 Task: Set the Address to "132, My Street, Kingston, New York 12401" under new customer in creating a New Invoice.
Action: Mouse moved to (164, 20)
Screenshot: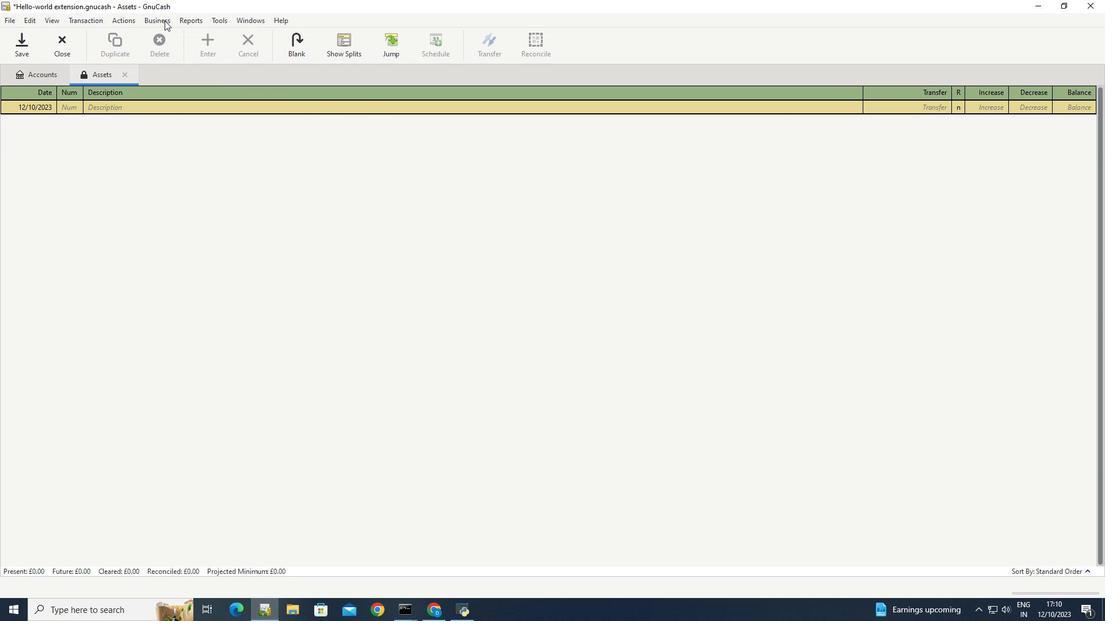 
Action: Mouse pressed left at (164, 20)
Screenshot: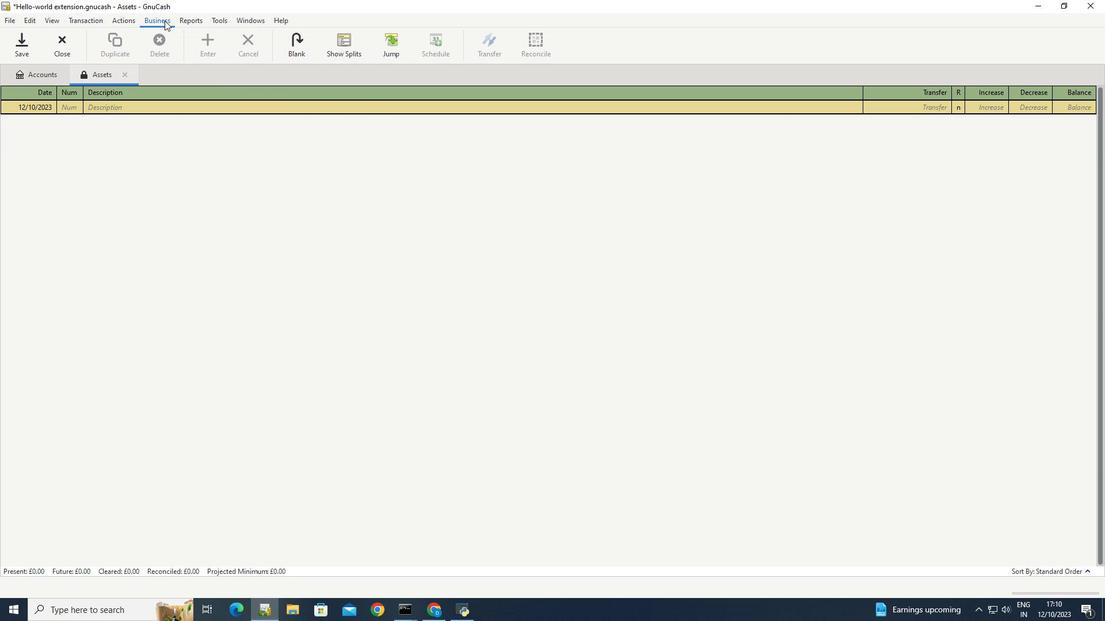 
Action: Mouse moved to (291, 80)
Screenshot: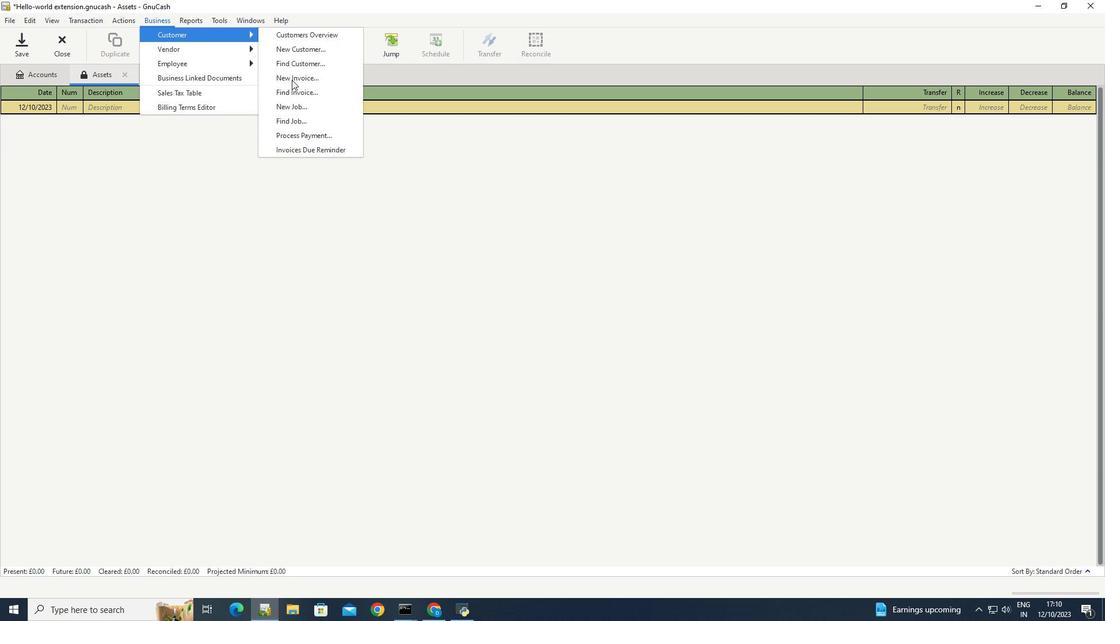 
Action: Mouse pressed left at (291, 80)
Screenshot: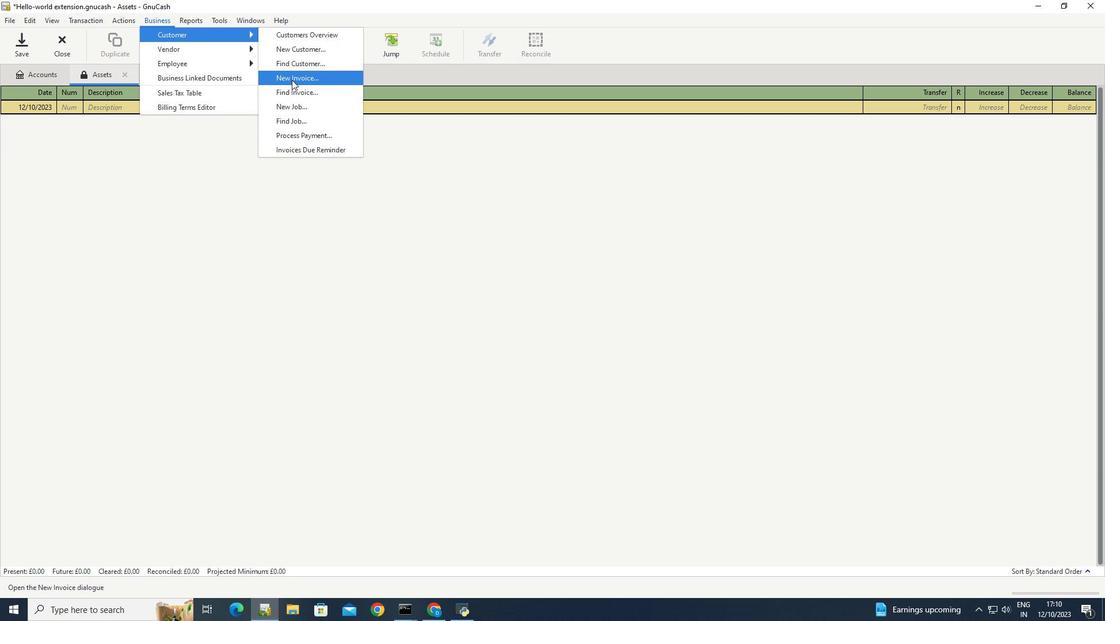 
Action: Mouse moved to (619, 303)
Screenshot: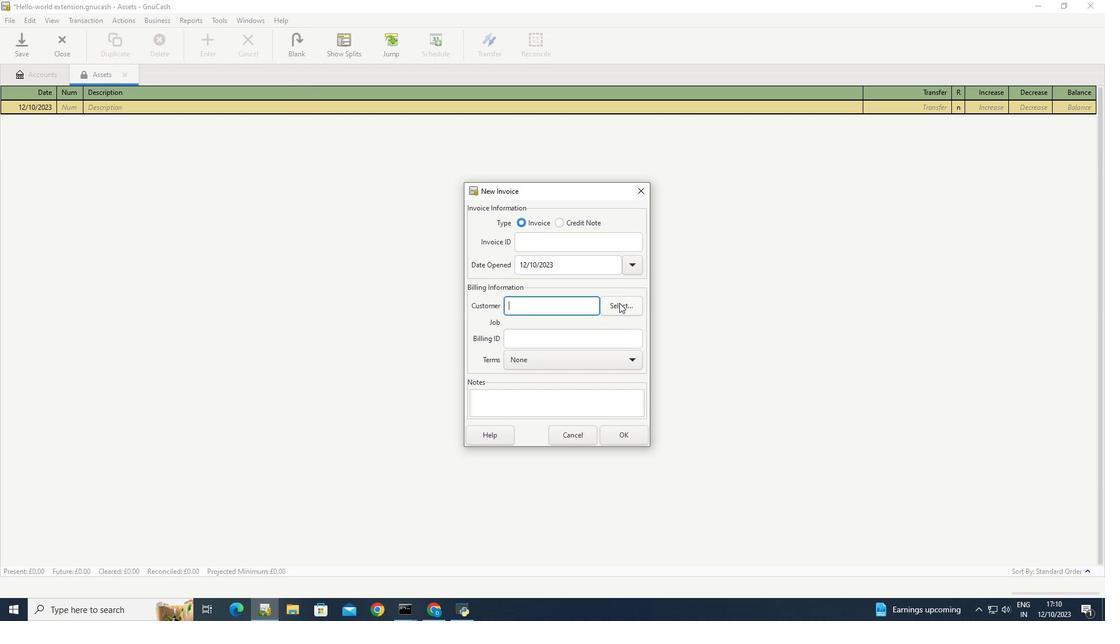 
Action: Mouse pressed left at (619, 303)
Screenshot: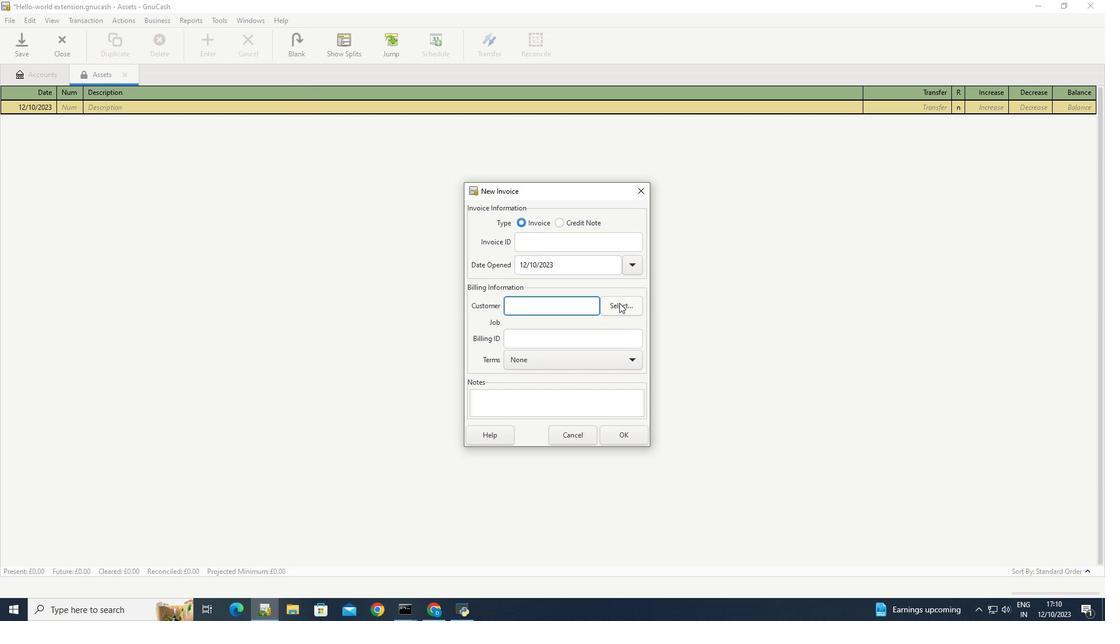 
Action: Mouse moved to (577, 392)
Screenshot: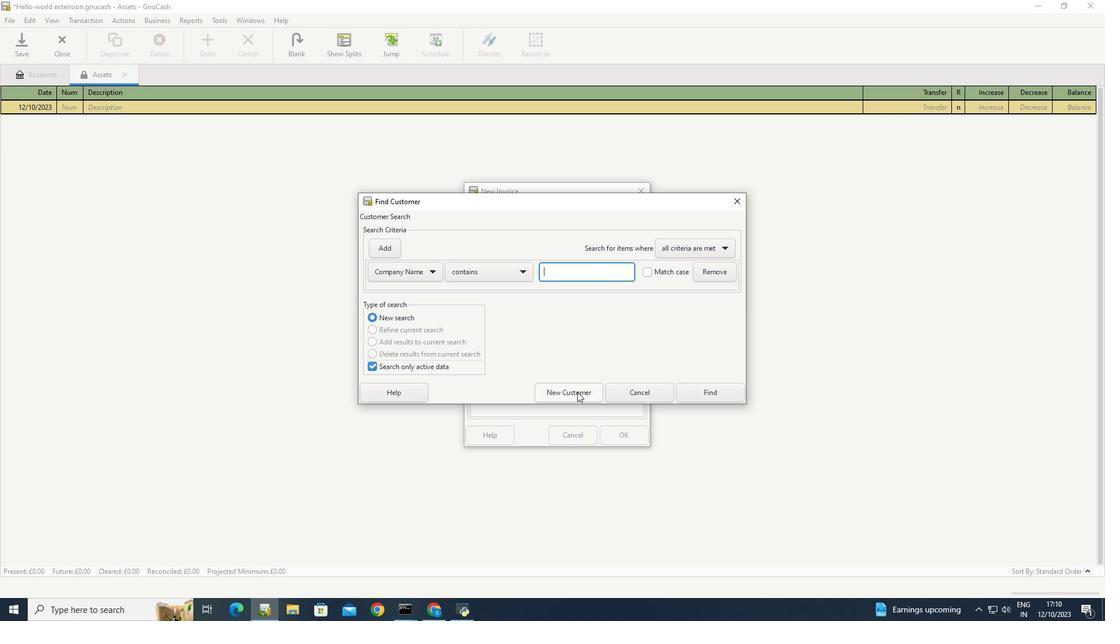 
Action: Mouse pressed left at (577, 392)
Screenshot: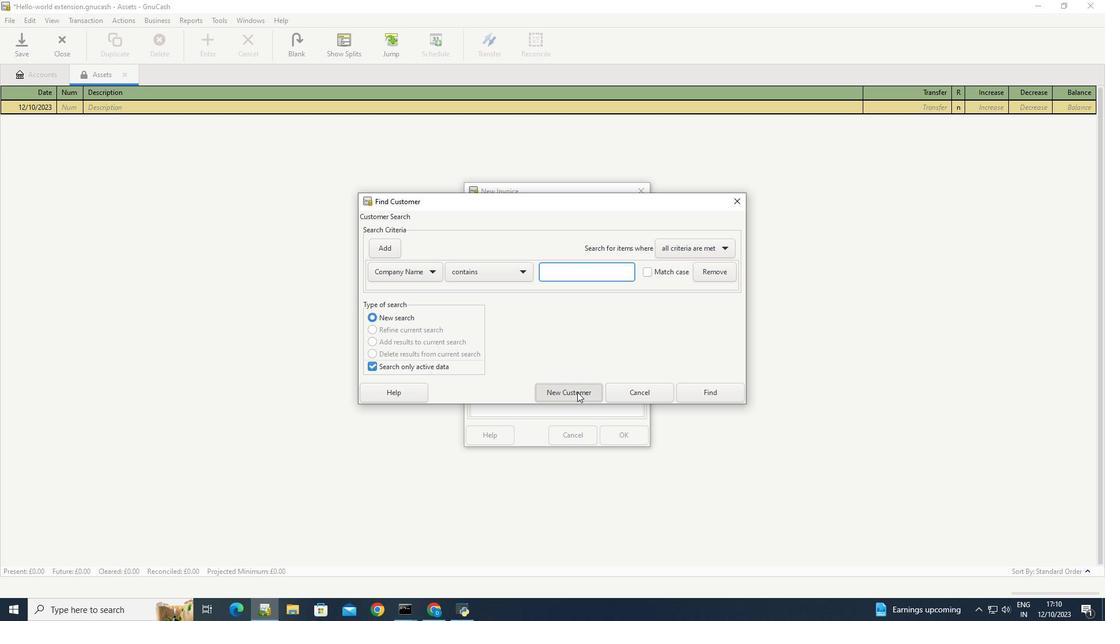
Action: Mouse moved to (626, 167)
Screenshot: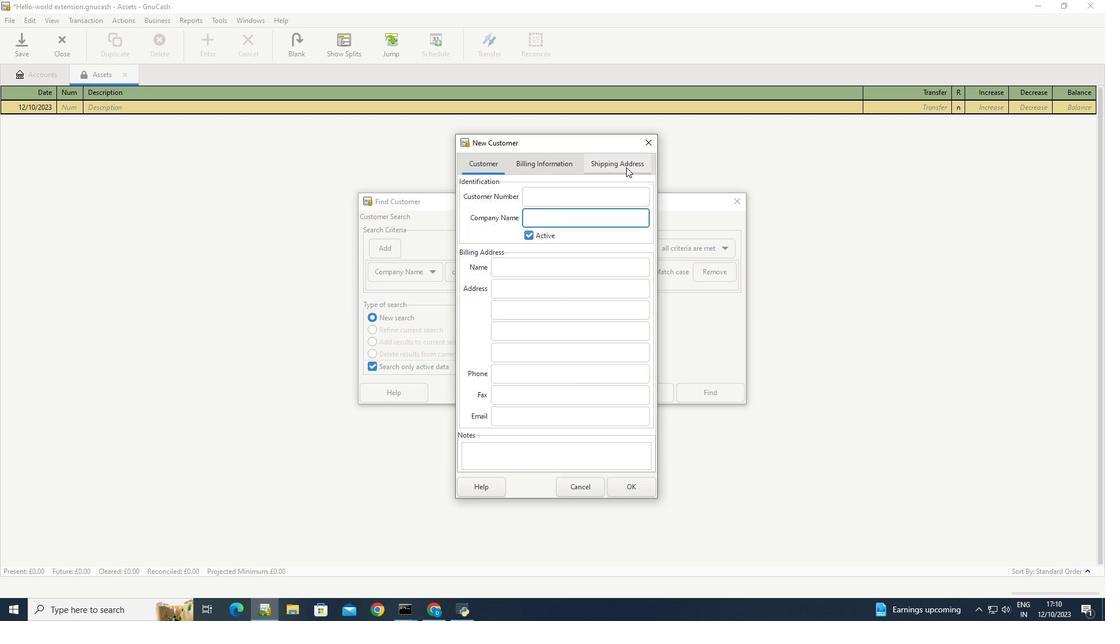 
Action: Mouse pressed left at (626, 167)
Screenshot: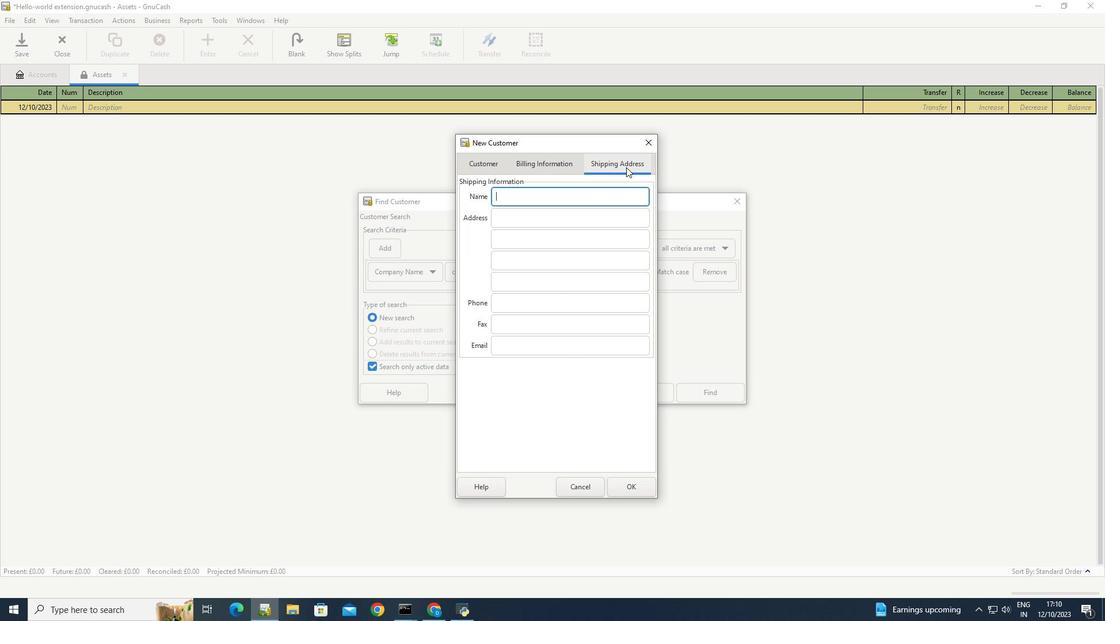 
Action: Mouse moved to (520, 215)
Screenshot: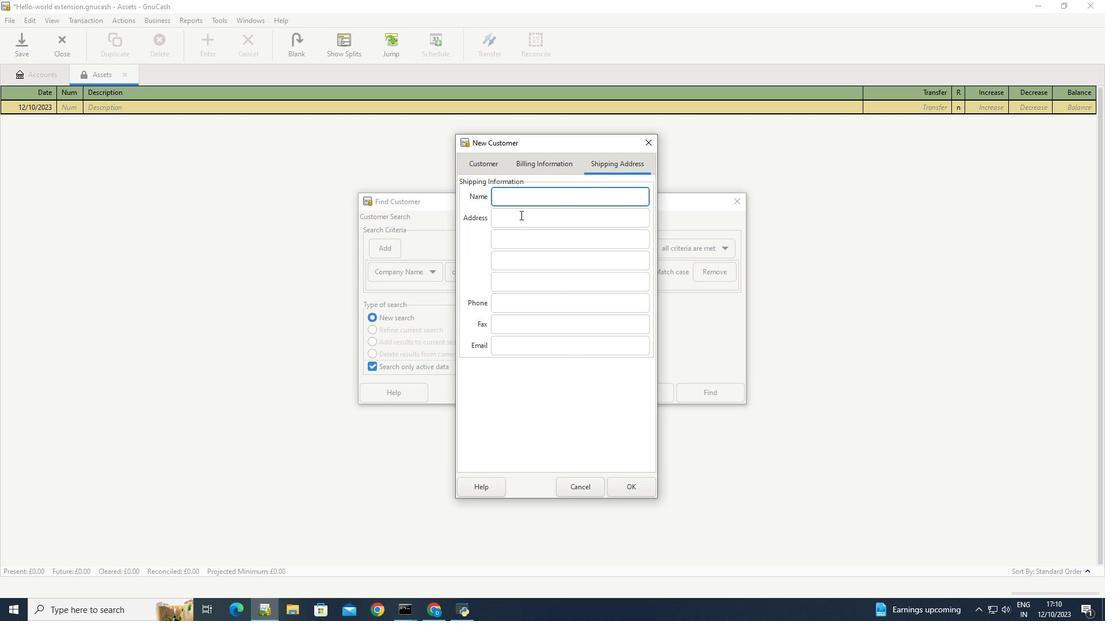 
Action: Mouse pressed left at (520, 215)
Screenshot: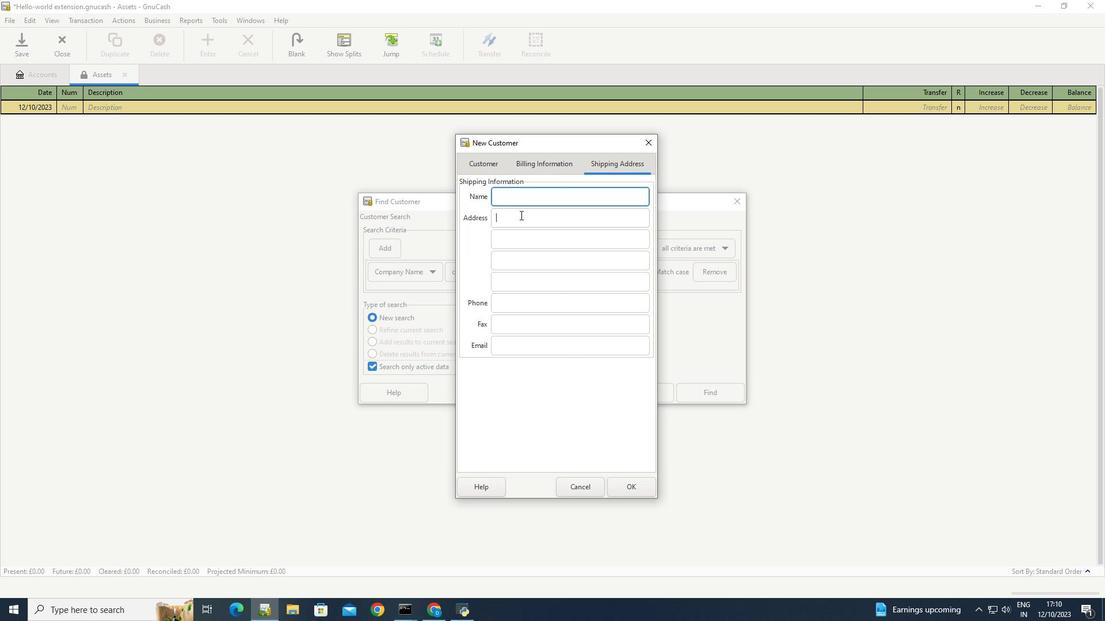 
Action: Key pressed 132
Screenshot: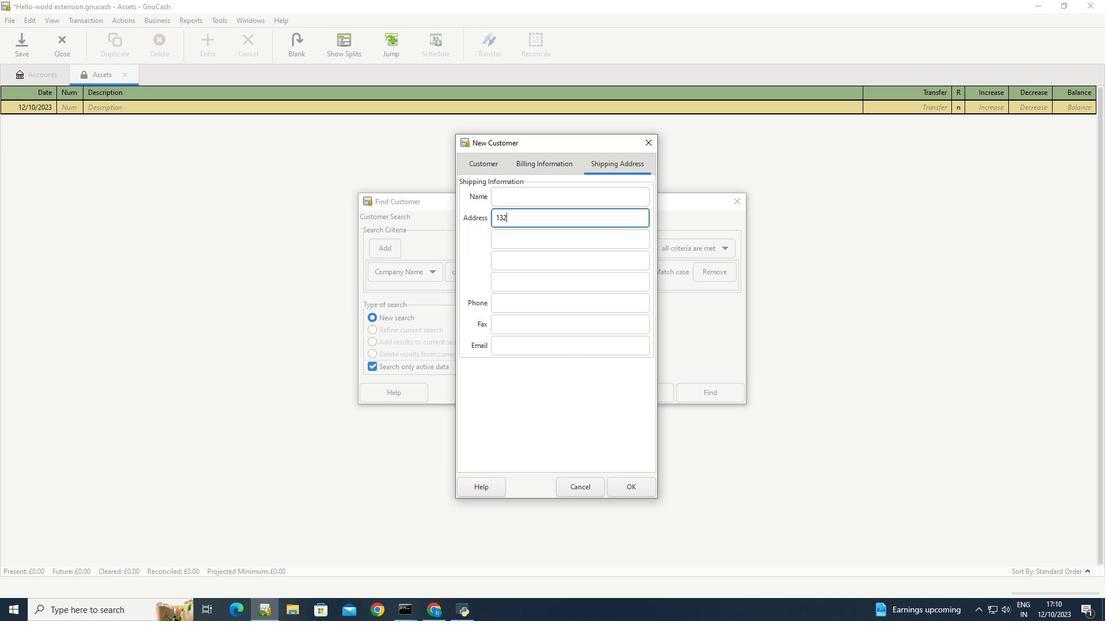 
Action: Mouse moved to (546, 218)
Screenshot: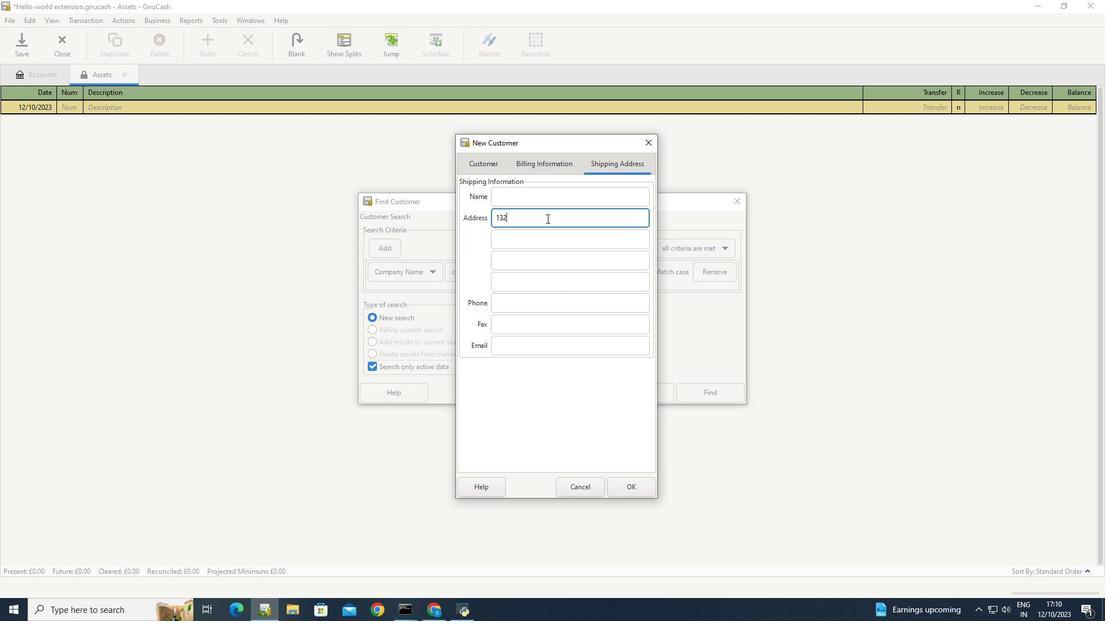 
Action: Mouse pressed left at (546, 218)
Screenshot: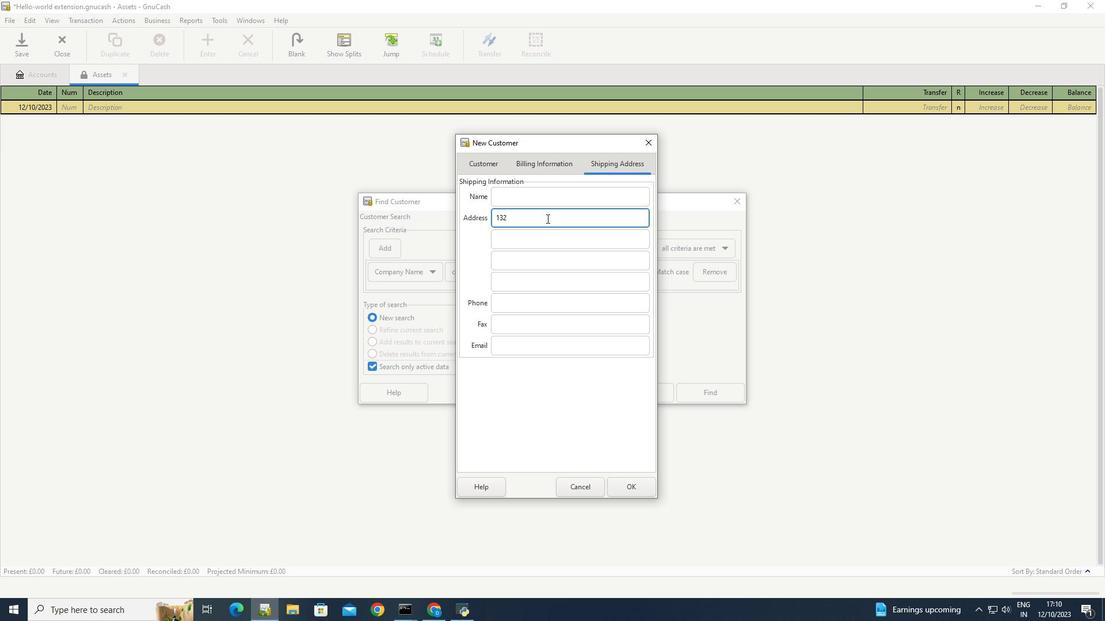 
Action: Key pressed <Key.space><Key.caps_lock>M<Key.caps_lock>y<Key.space><Key.caps_lock>S<Key.caps_lock>treet
Screenshot: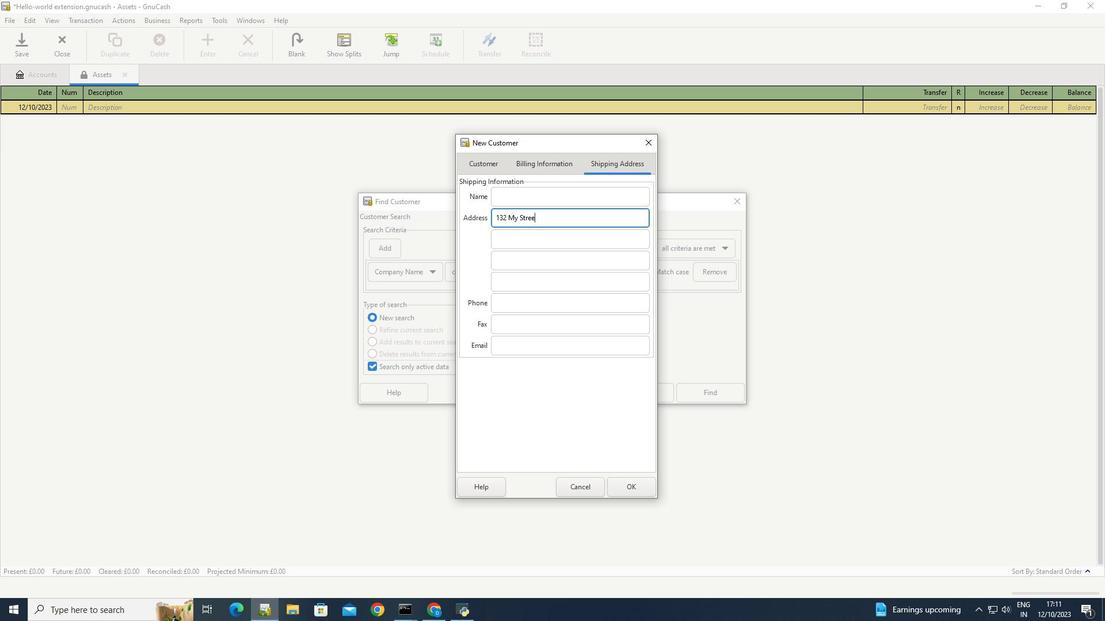 
Action: Mouse moved to (552, 242)
Screenshot: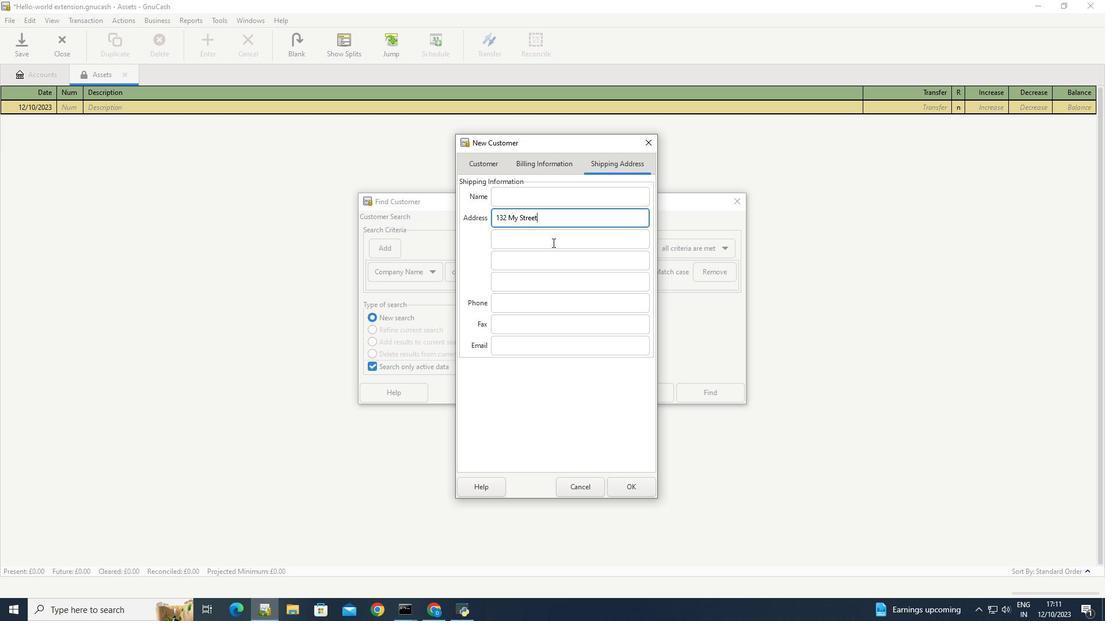 
Action: Mouse pressed left at (552, 242)
Screenshot: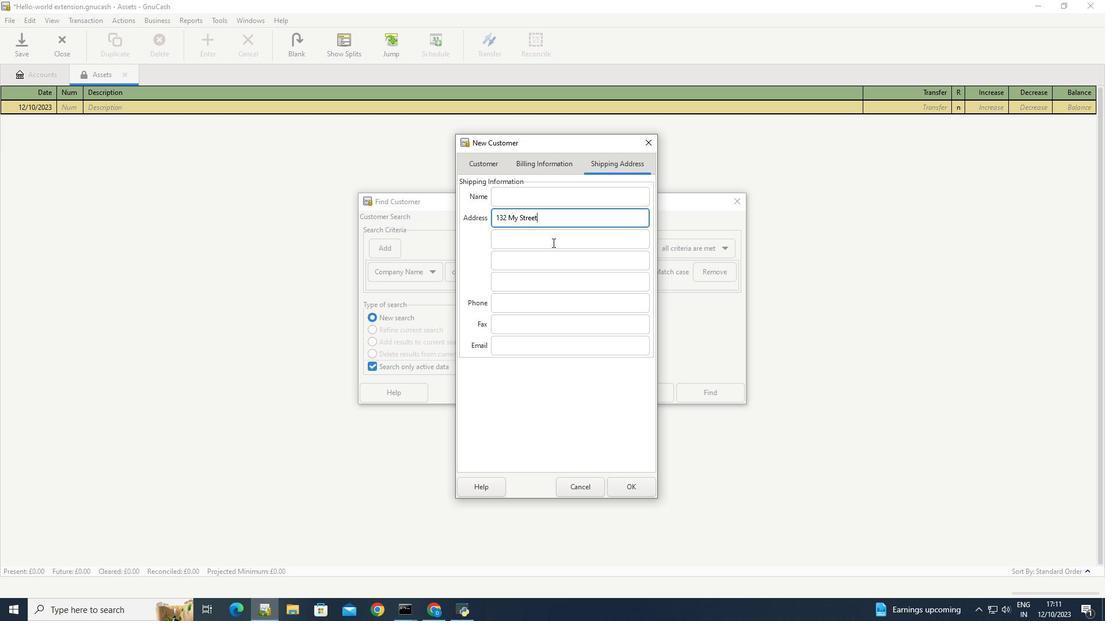 
Action: Key pressed <Key.caps_lock>K<Key.caps_lock>ingston
Screenshot: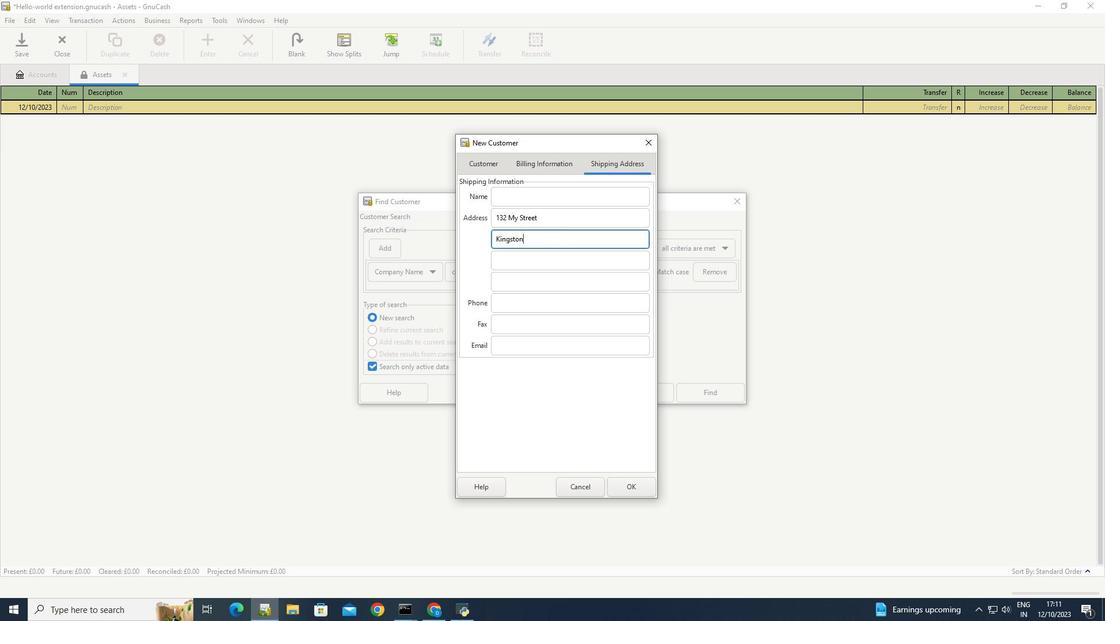 
Action: Mouse moved to (543, 257)
Screenshot: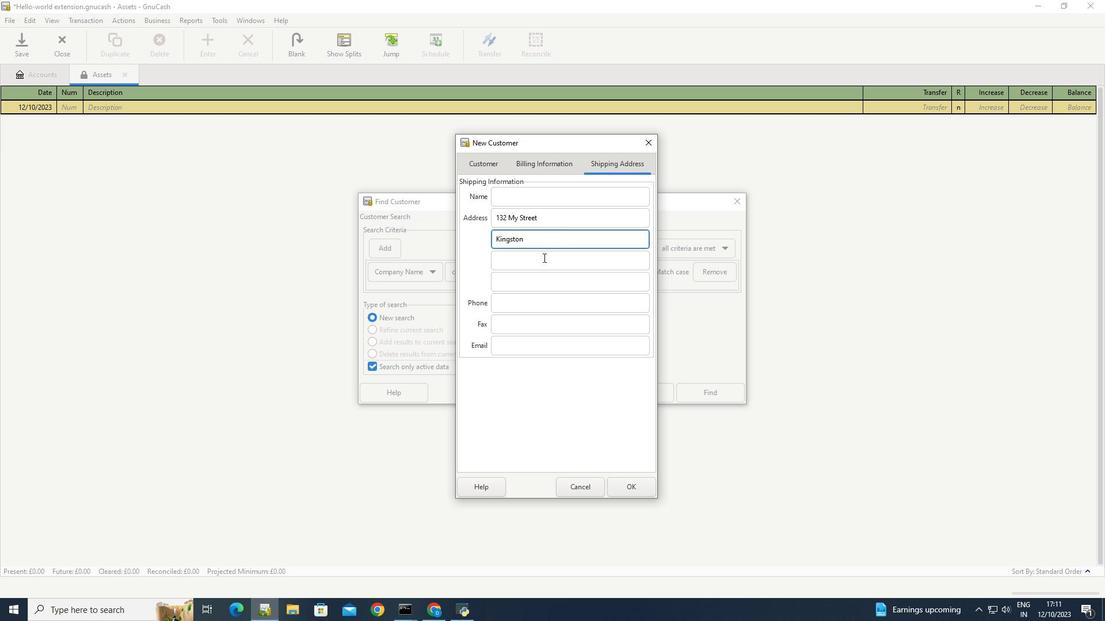
Action: Mouse pressed left at (543, 257)
Screenshot: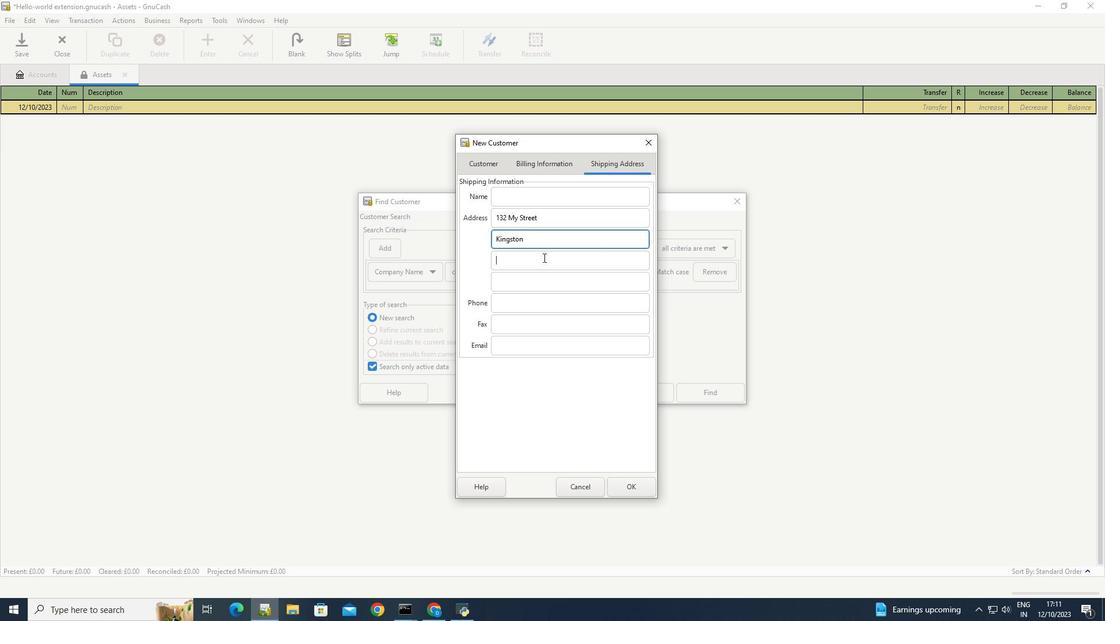 
Action: Key pressed <Key.caps_lock>N<Key.caps_lock>ew<Key.space><Key.caps_lock>Y<Key.caps_lock>ork
Screenshot: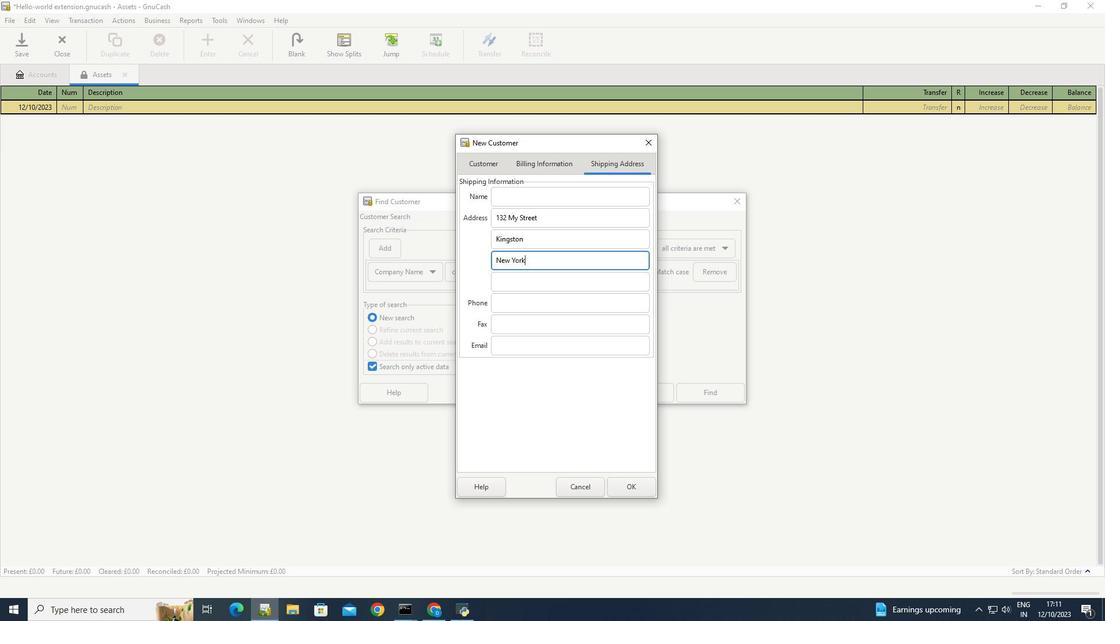 
Action: Mouse moved to (529, 286)
Screenshot: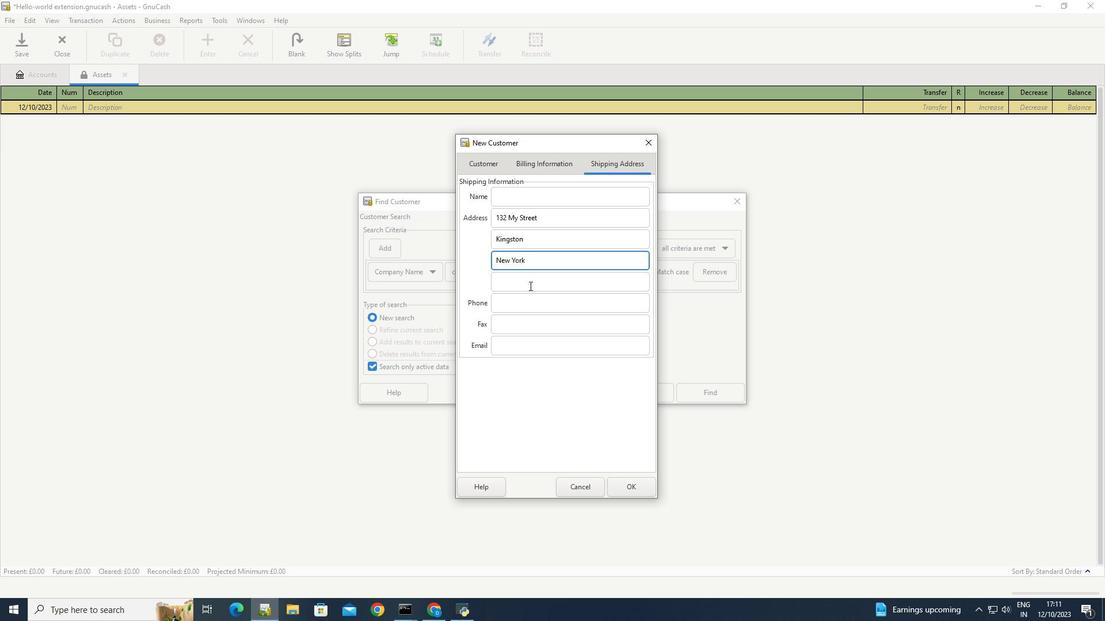 
Action: Mouse pressed left at (529, 286)
Screenshot: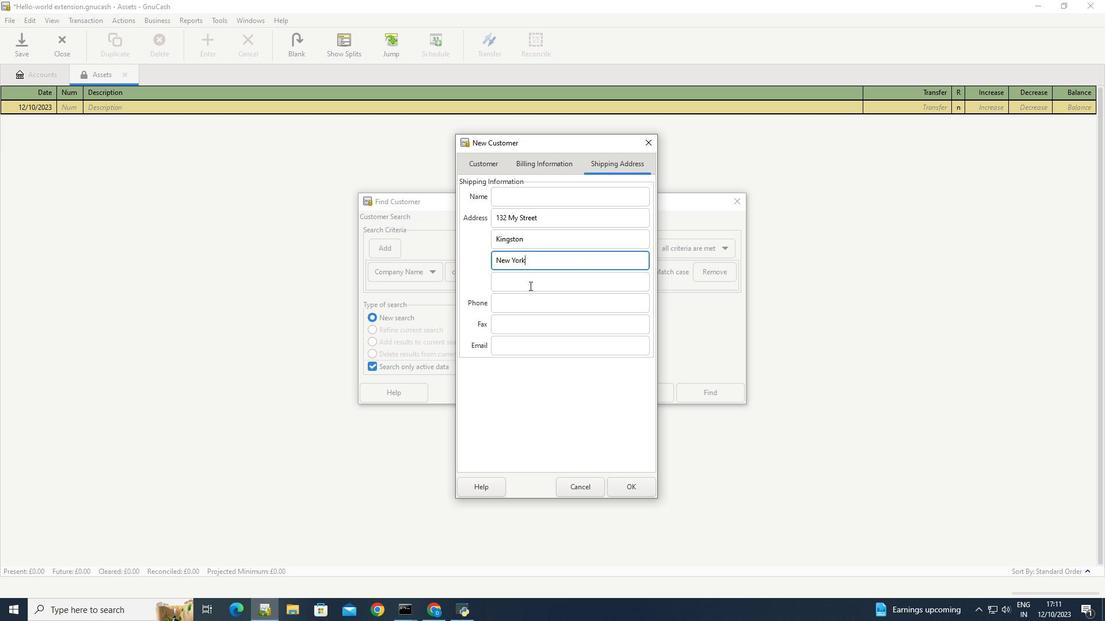 
Action: Key pressed 1241<Key.backspace>01
Screenshot: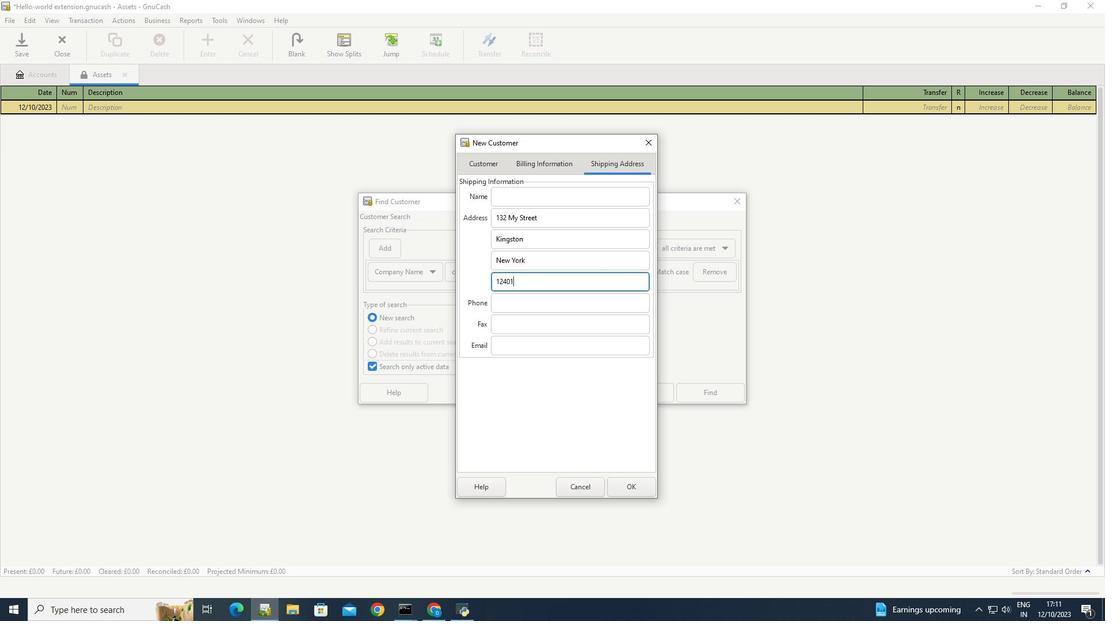 
Action: Mouse moved to (536, 388)
Screenshot: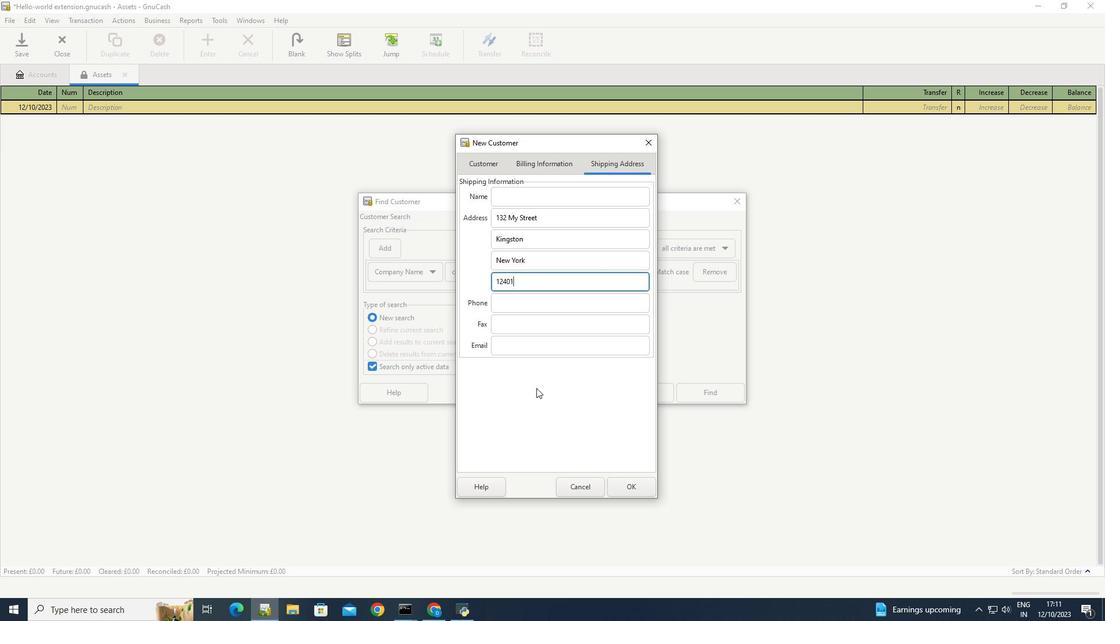 
Action: Mouse pressed left at (536, 388)
Screenshot: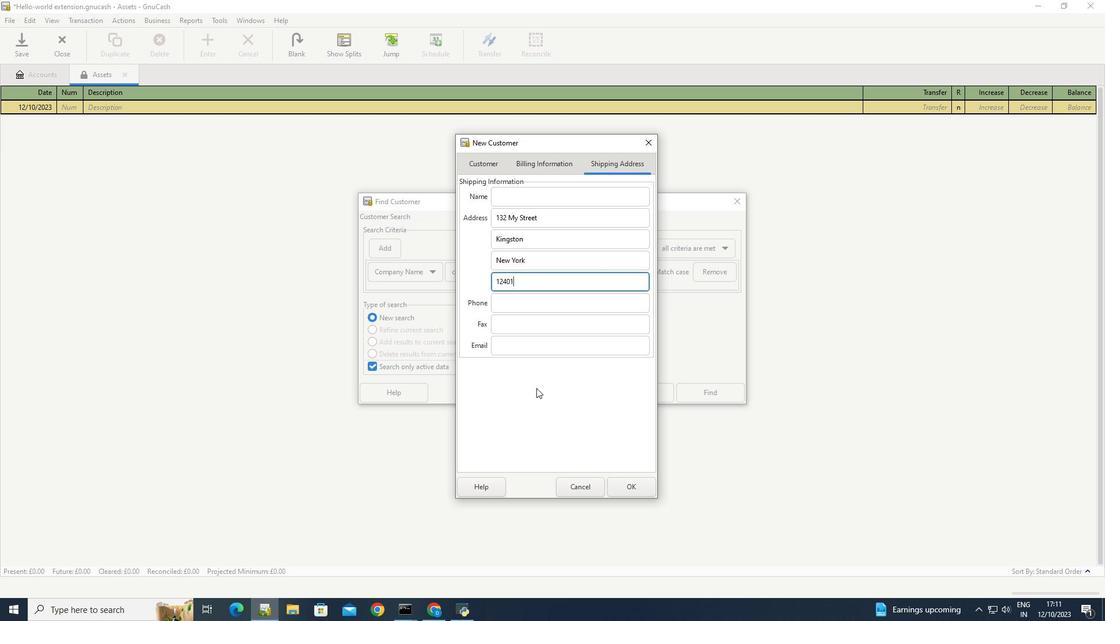 
